 Task: Enable the video filter "Image properties filter" for transcode stream output.
Action: Mouse moved to (131, 20)
Screenshot: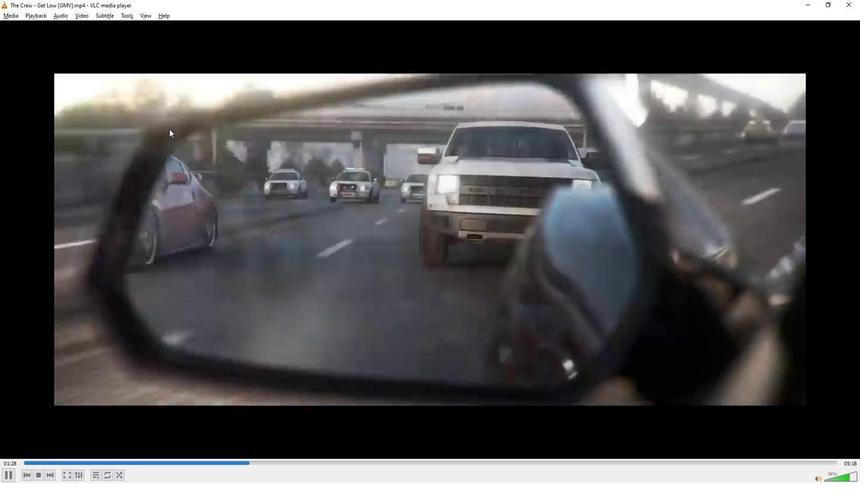 
Action: Mouse pressed left at (131, 20)
Screenshot: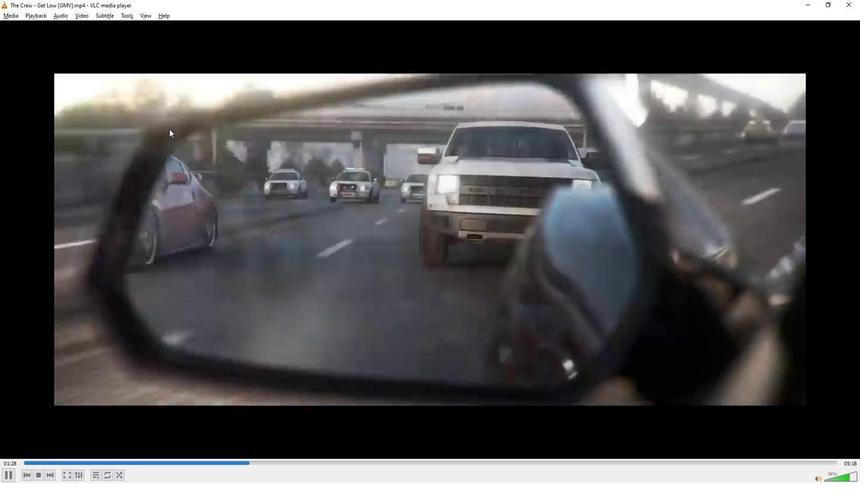 
Action: Mouse moved to (146, 129)
Screenshot: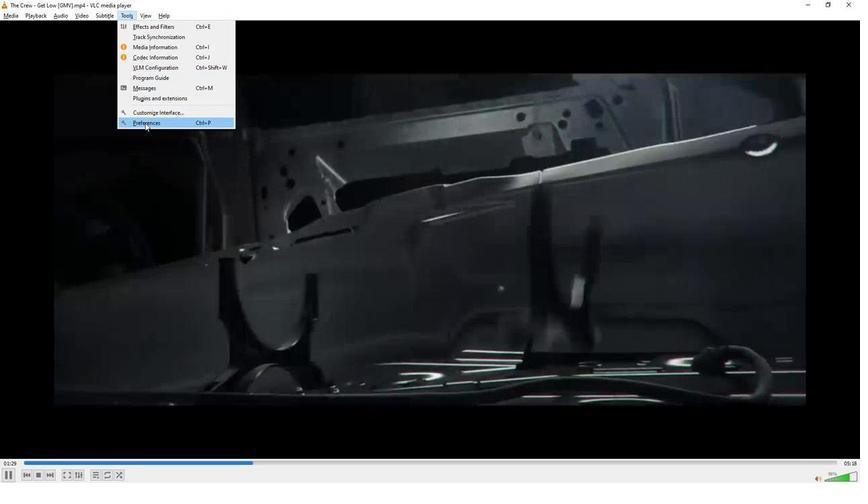 
Action: Mouse pressed left at (146, 129)
Screenshot: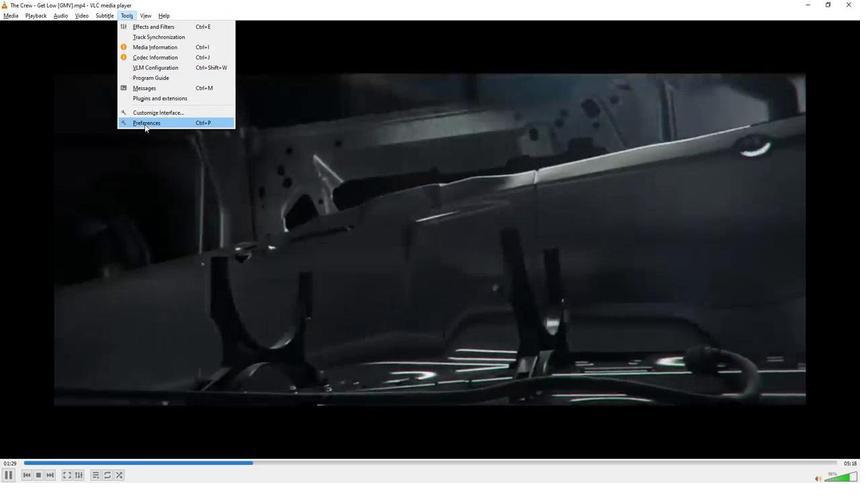 
Action: Mouse moved to (253, 360)
Screenshot: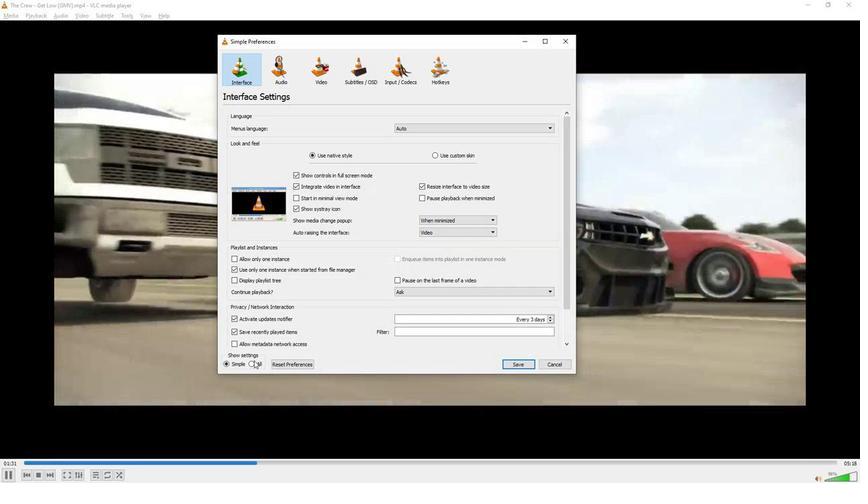 
Action: Mouse pressed left at (253, 360)
Screenshot: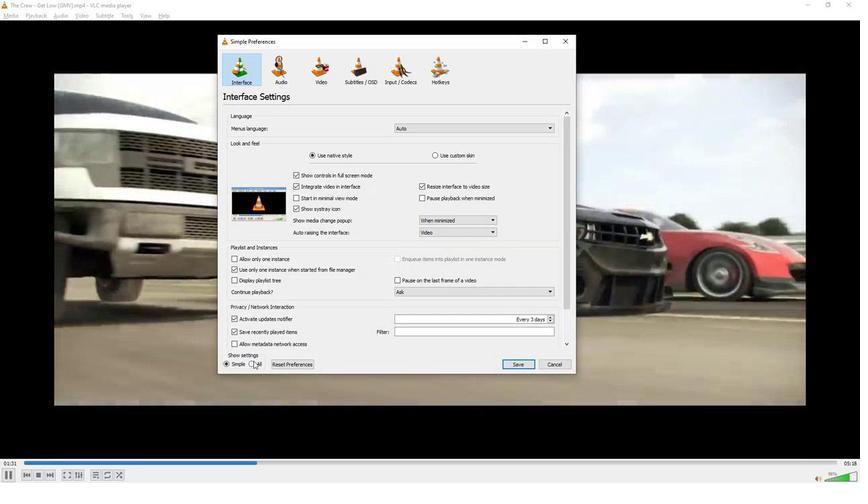 
Action: Mouse moved to (254, 280)
Screenshot: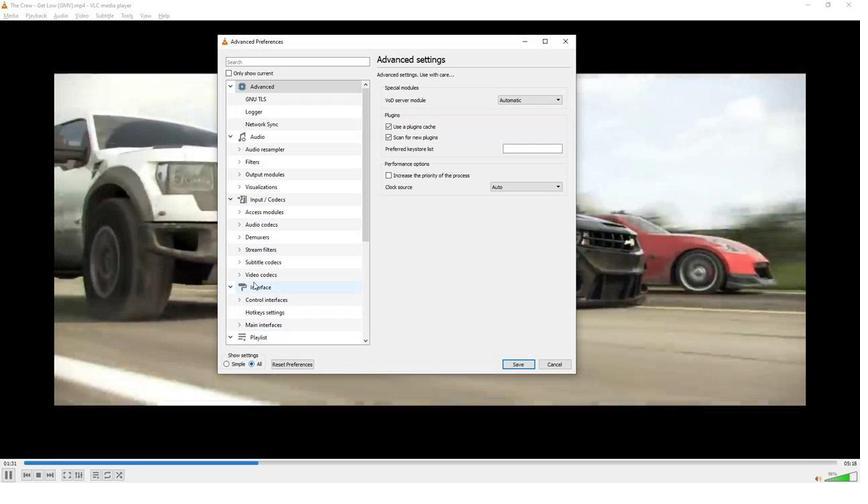 
Action: Mouse scrolled (254, 279) with delta (0, 0)
Screenshot: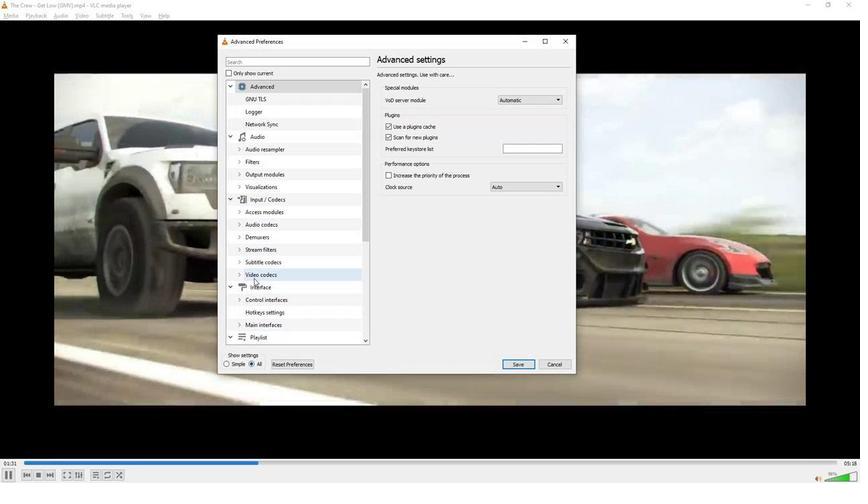
Action: Mouse scrolled (254, 279) with delta (0, 0)
Screenshot: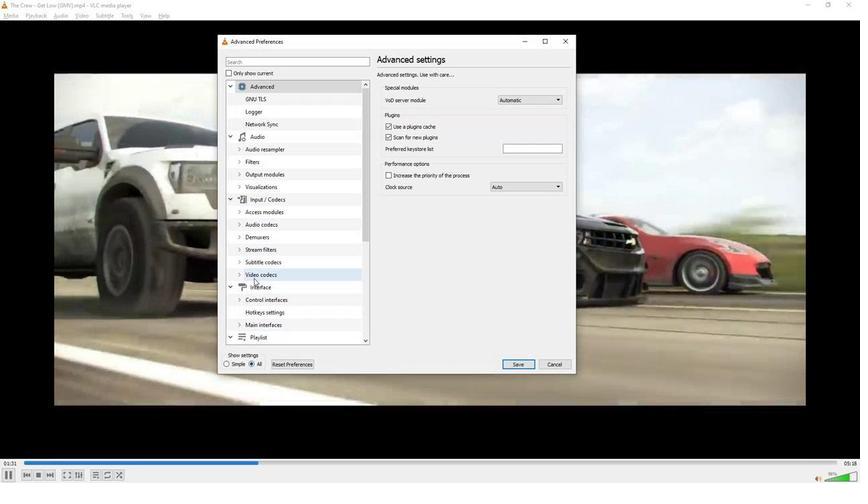 
Action: Mouse scrolled (254, 279) with delta (0, 0)
Screenshot: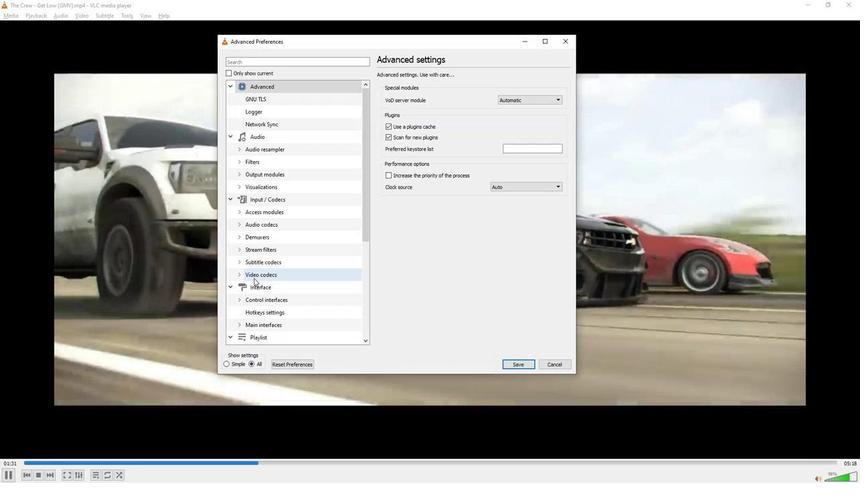 
Action: Mouse moved to (254, 280)
Screenshot: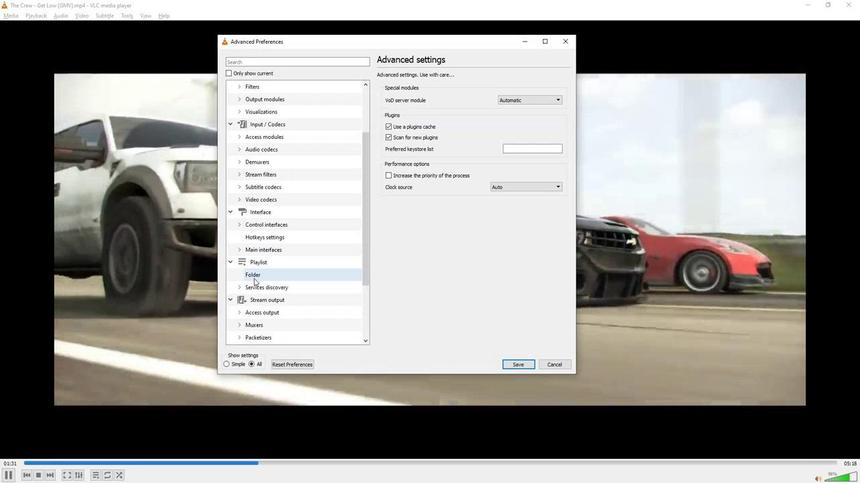 
Action: Mouse scrolled (254, 279) with delta (0, 0)
Screenshot: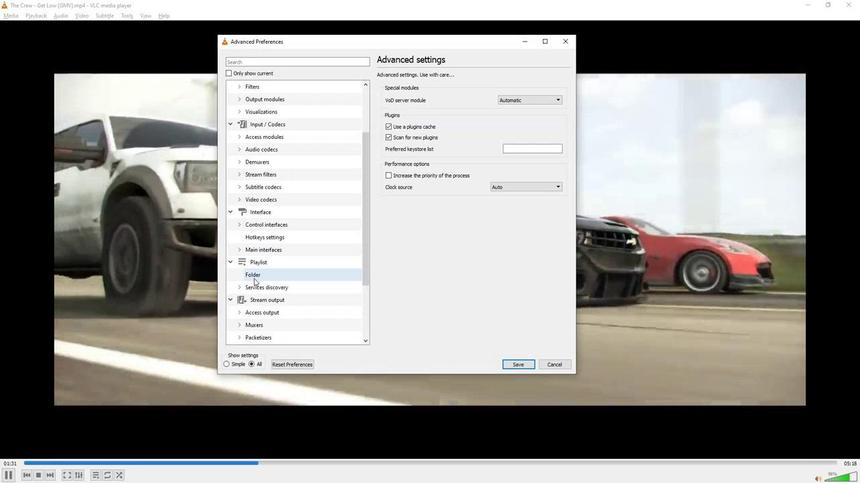 
Action: Mouse moved to (253, 280)
Screenshot: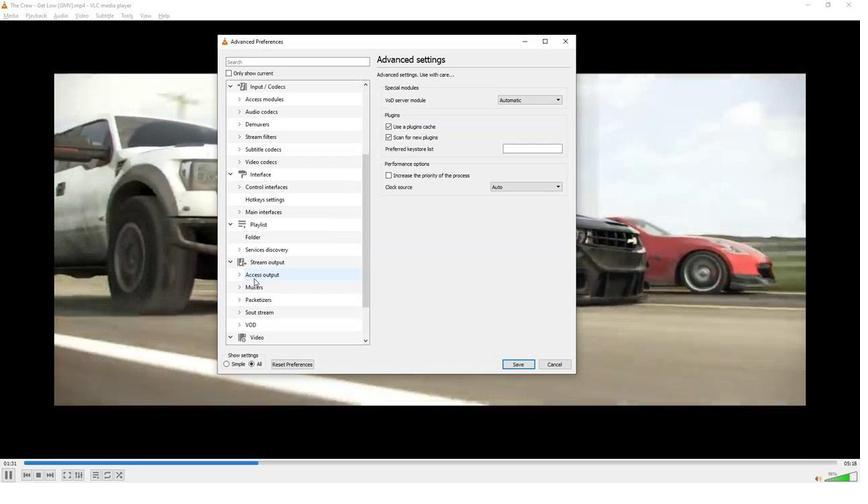 
Action: Mouse scrolled (253, 279) with delta (0, 0)
Screenshot: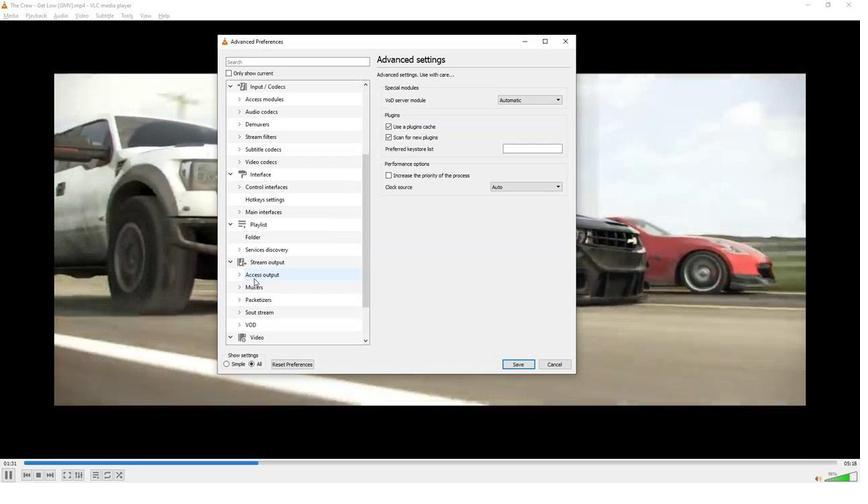 
Action: Mouse moved to (252, 280)
Screenshot: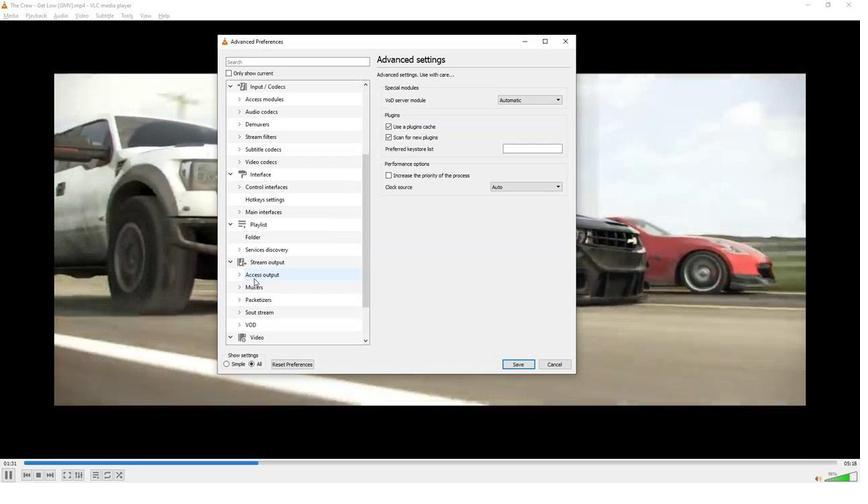 
Action: Mouse scrolled (252, 279) with delta (0, 0)
Screenshot: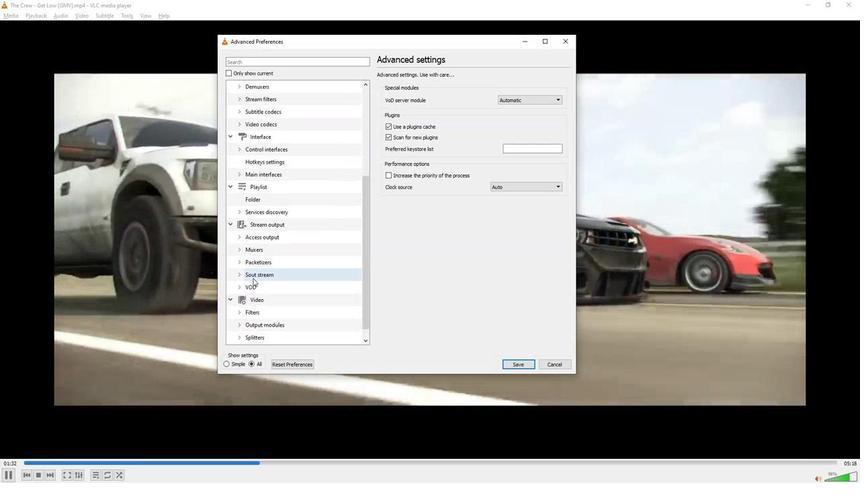 
Action: Mouse moved to (252, 280)
Screenshot: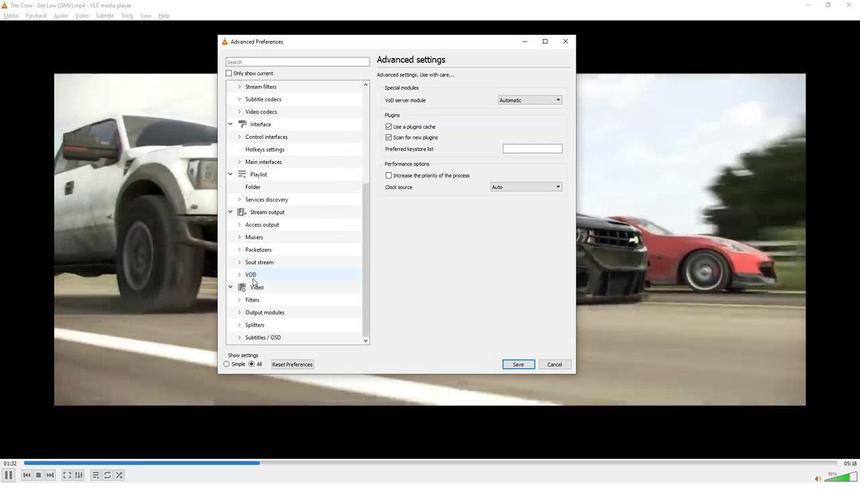 
Action: Mouse scrolled (252, 279) with delta (0, 0)
Screenshot: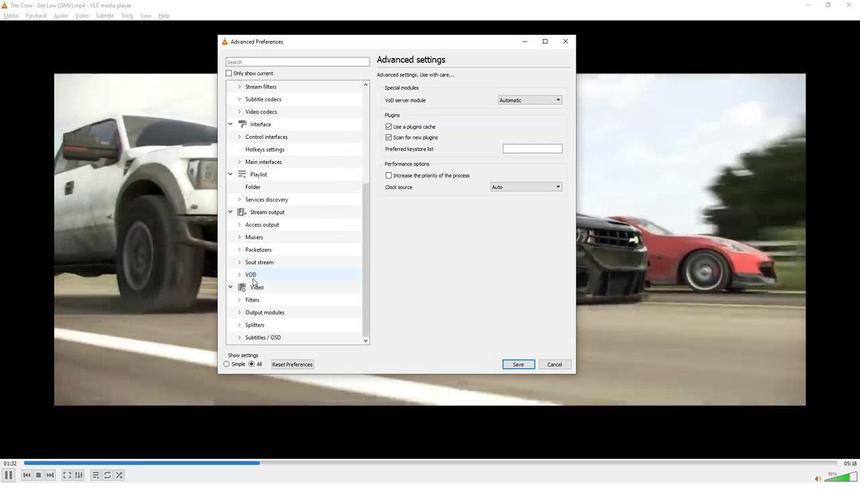 
Action: Mouse moved to (251, 280)
Screenshot: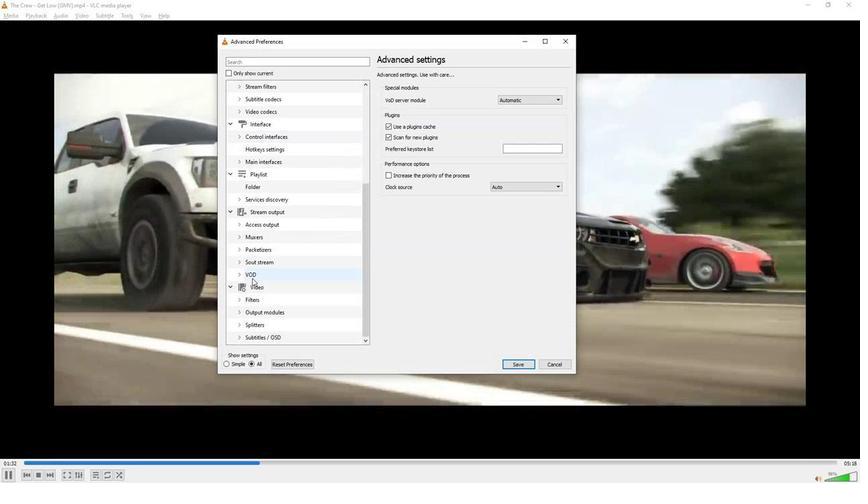 
Action: Mouse scrolled (251, 279) with delta (0, 0)
Screenshot: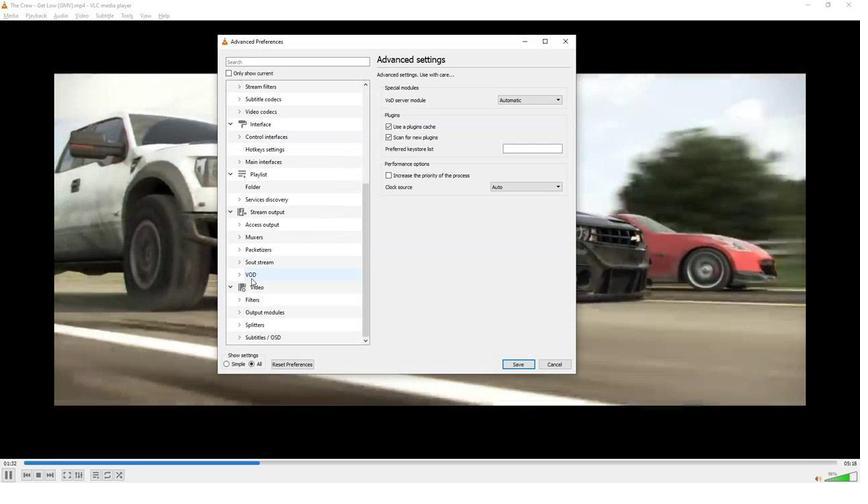 
Action: Mouse moved to (254, 299)
Screenshot: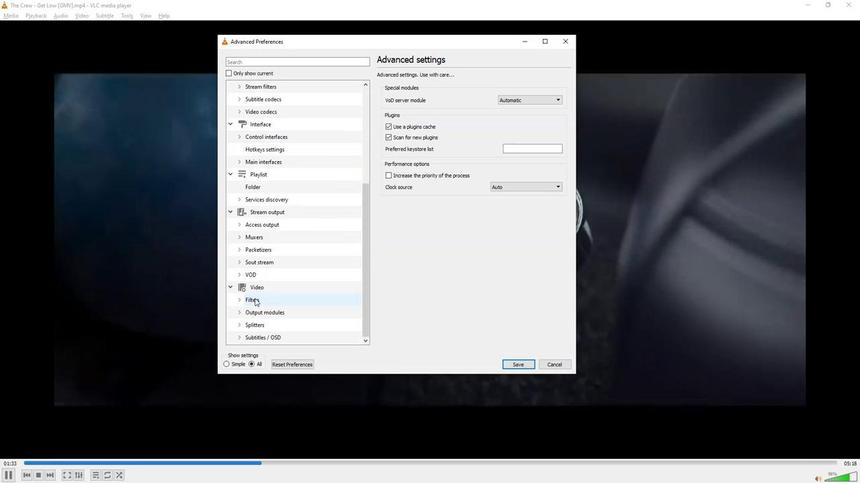 
Action: Mouse pressed left at (254, 299)
Screenshot: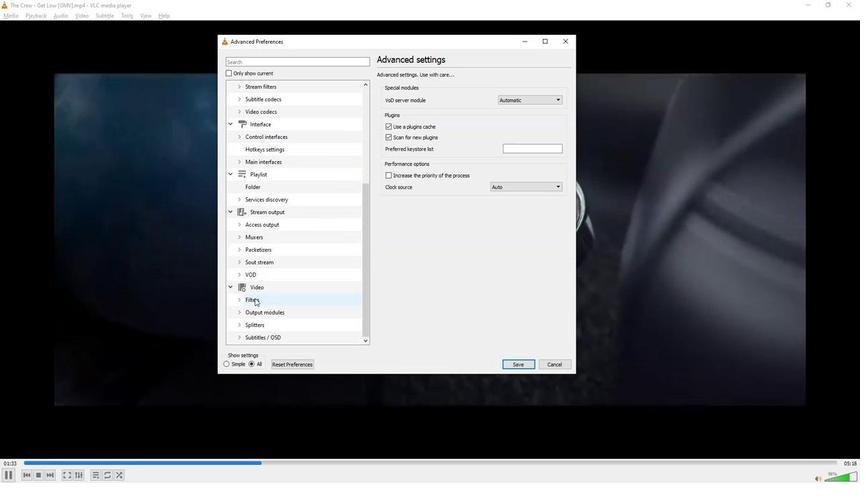 
Action: Mouse moved to (387, 304)
Screenshot: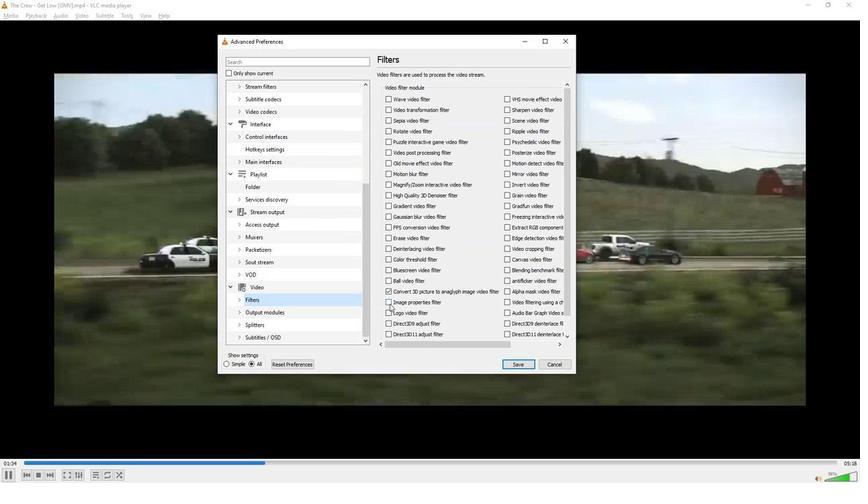 
Action: Mouse pressed left at (387, 304)
Screenshot: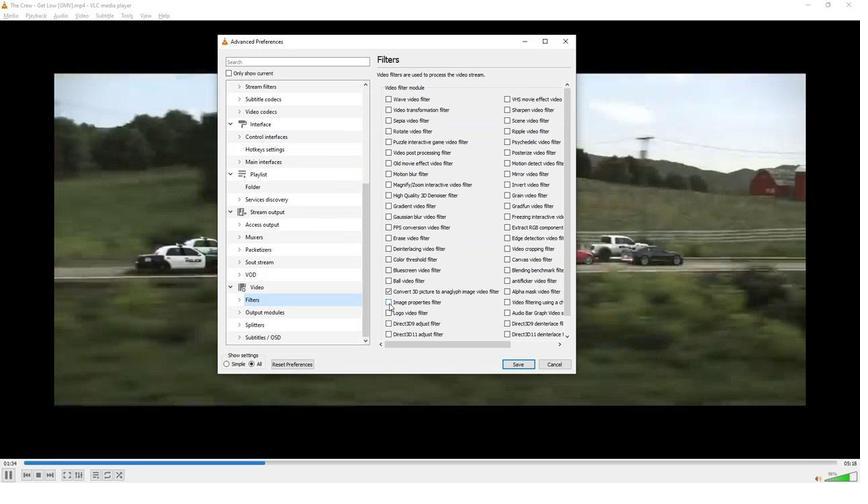 
Action: Mouse moved to (379, 315)
Screenshot: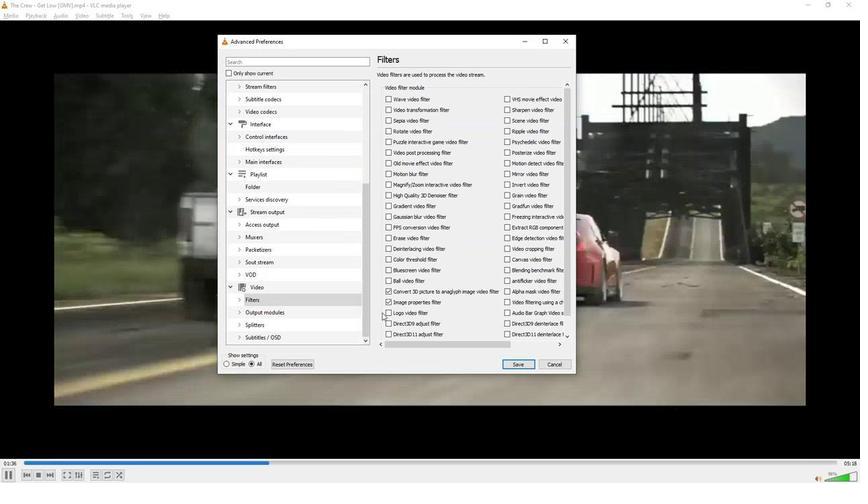 
